 Task: Make a copy of the document and share it with the same people.
Action: Mouse moved to (40, 84)
Screenshot: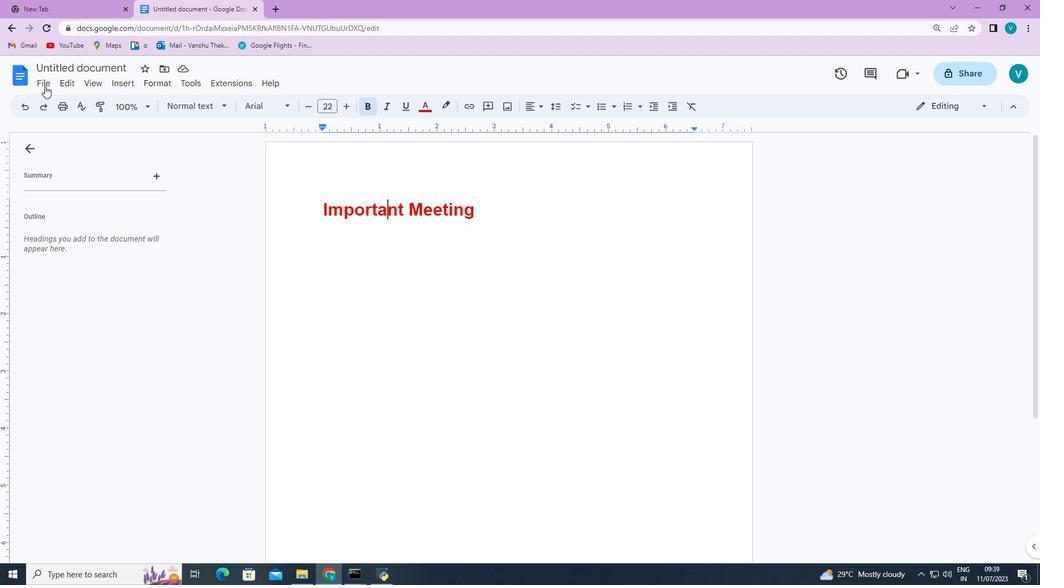 
Action: Mouse pressed left at (40, 84)
Screenshot: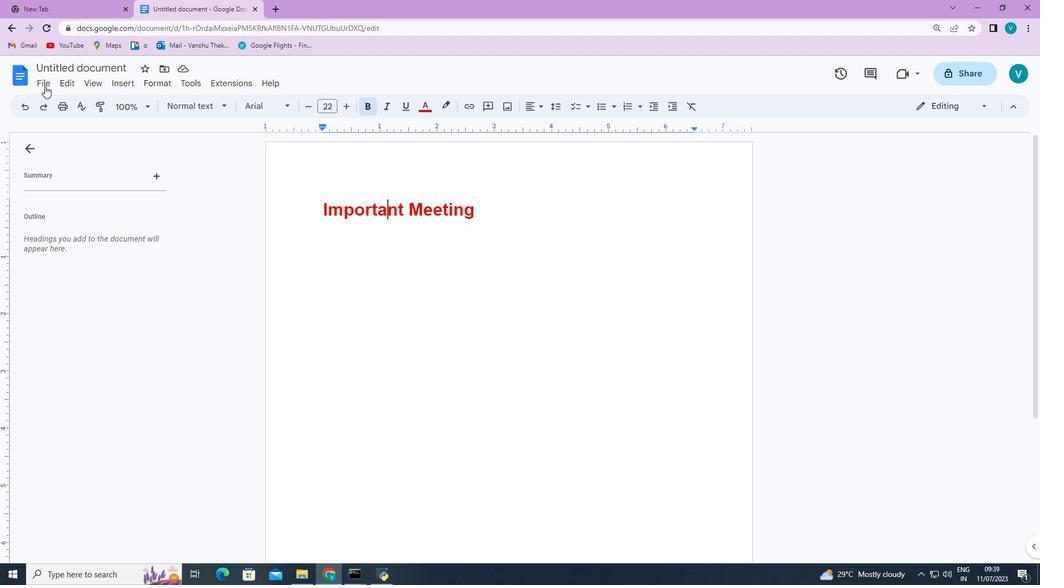 
Action: Mouse moved to (65, 140)
Screenshot: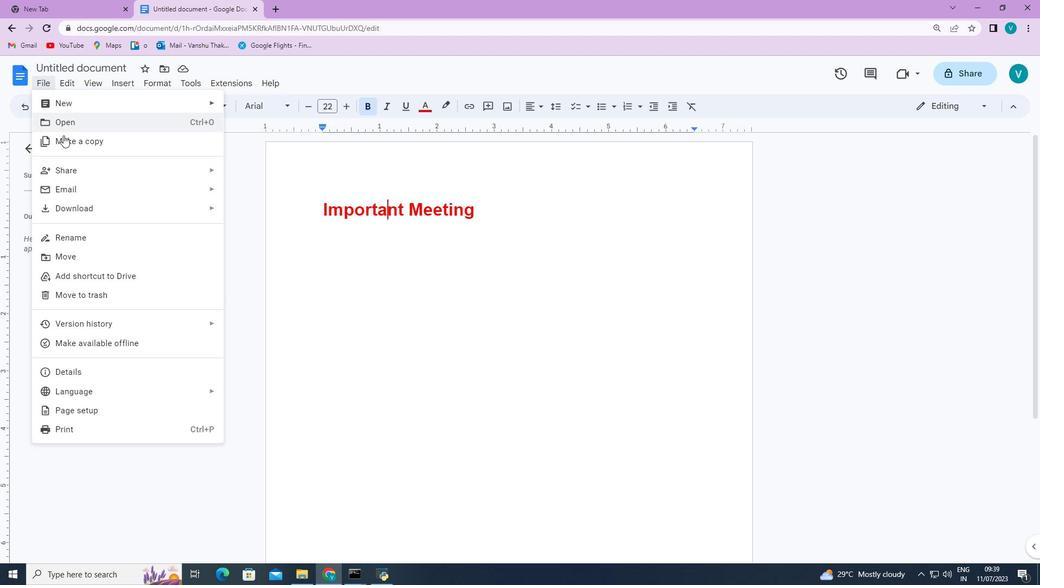 
Action: Mouse pressed left at (65, 140)
Screenshot: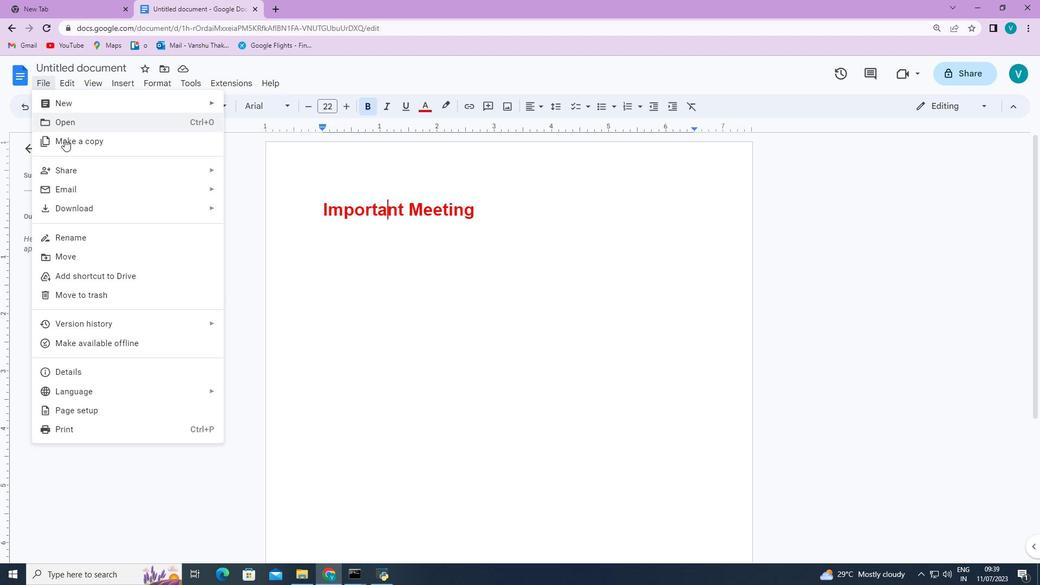 
Action: Mouse moved to (430, 331)
Screenshot: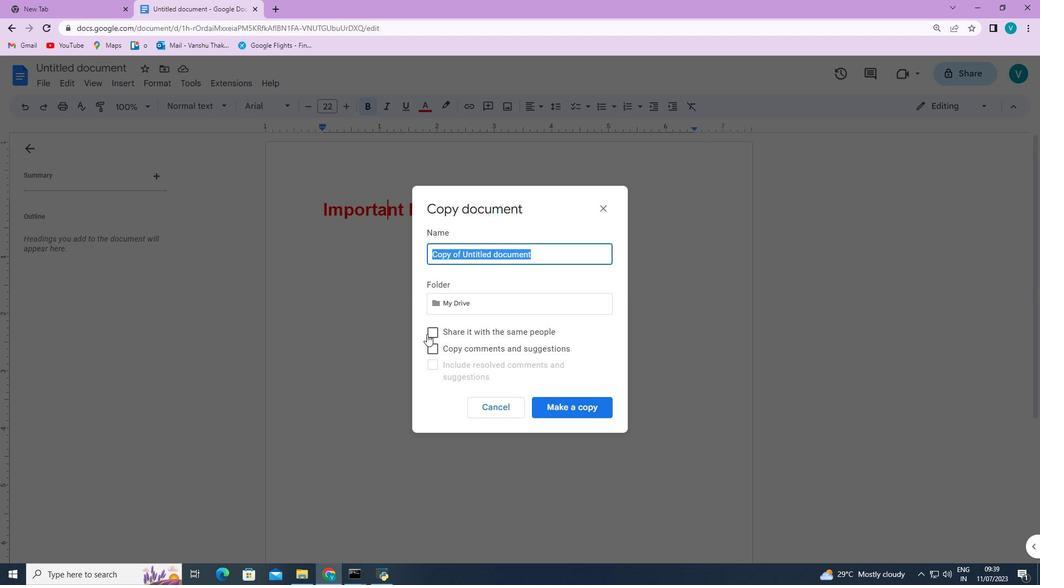 
Action: Mouse pressed left at (430, 331)
Screenshot: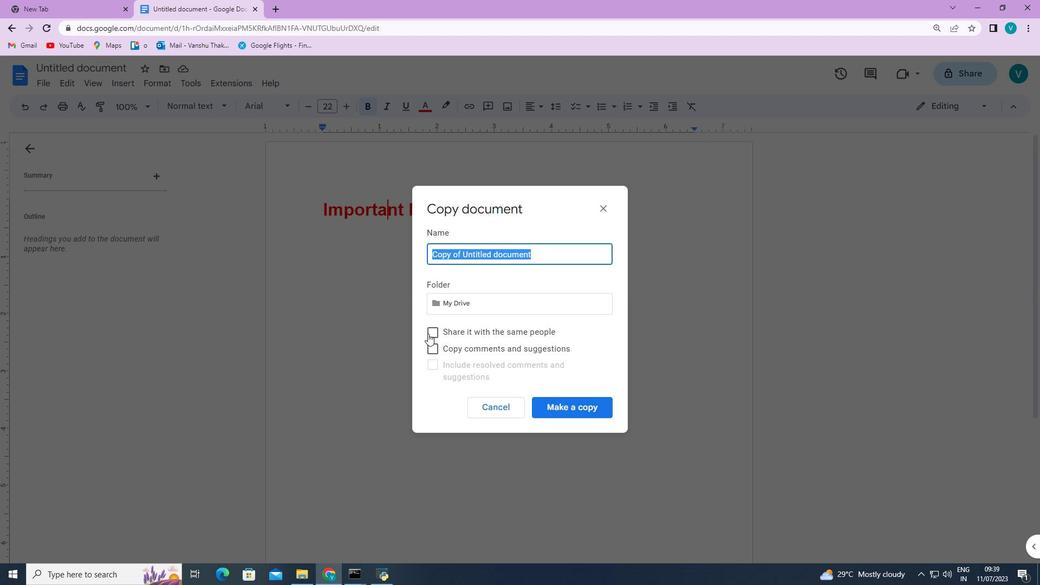 
Action: Mouse moved to (565, 409)
Screenshot: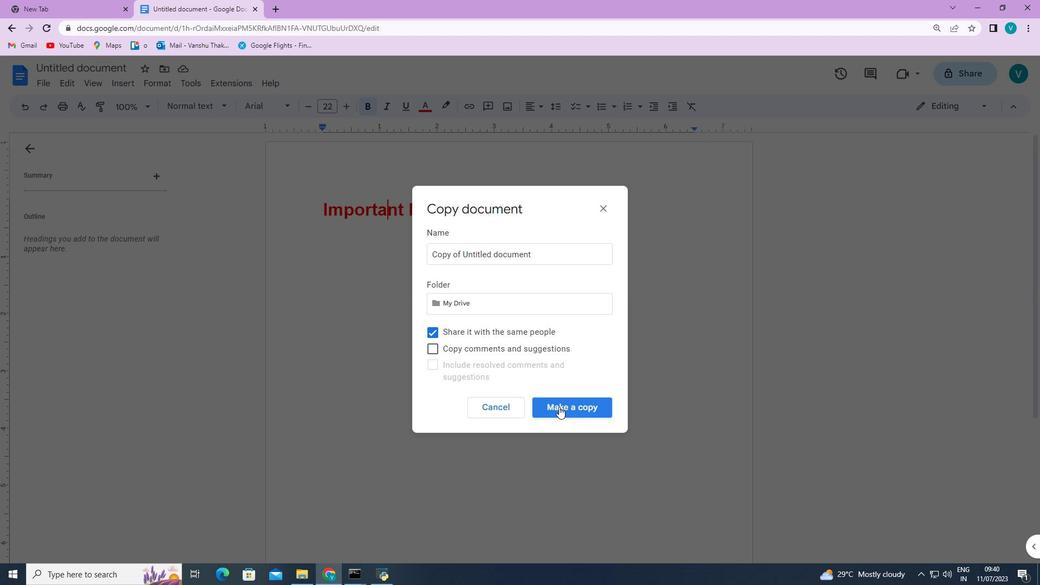 
Action: Mouse pressed left at (565, 409)
Screenshot: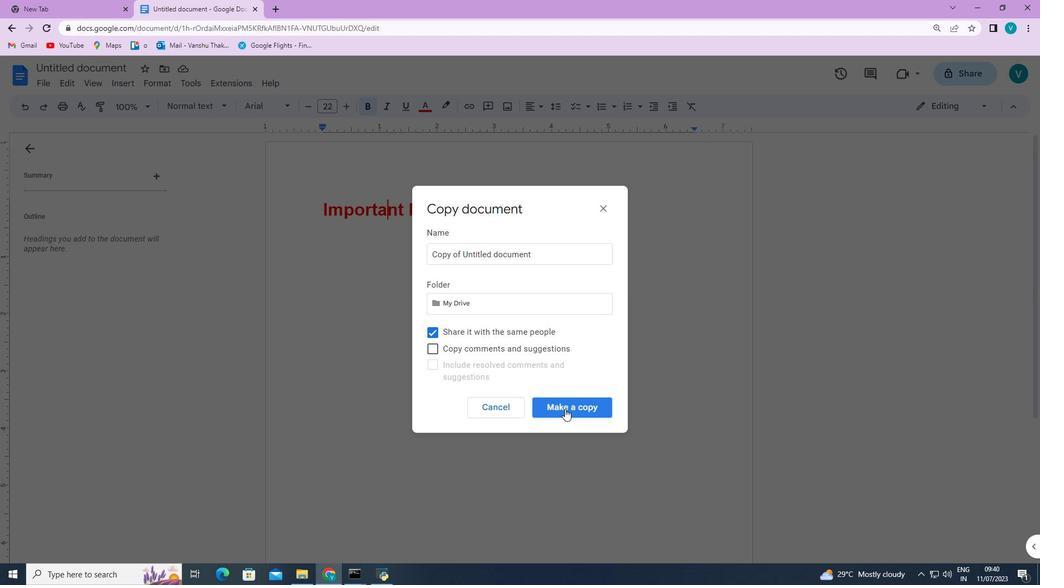 
